 Task: Look for products in the category "Cereal" with strawberry flavor.
Action: Mouse moved to (838, 305)
Screenshot: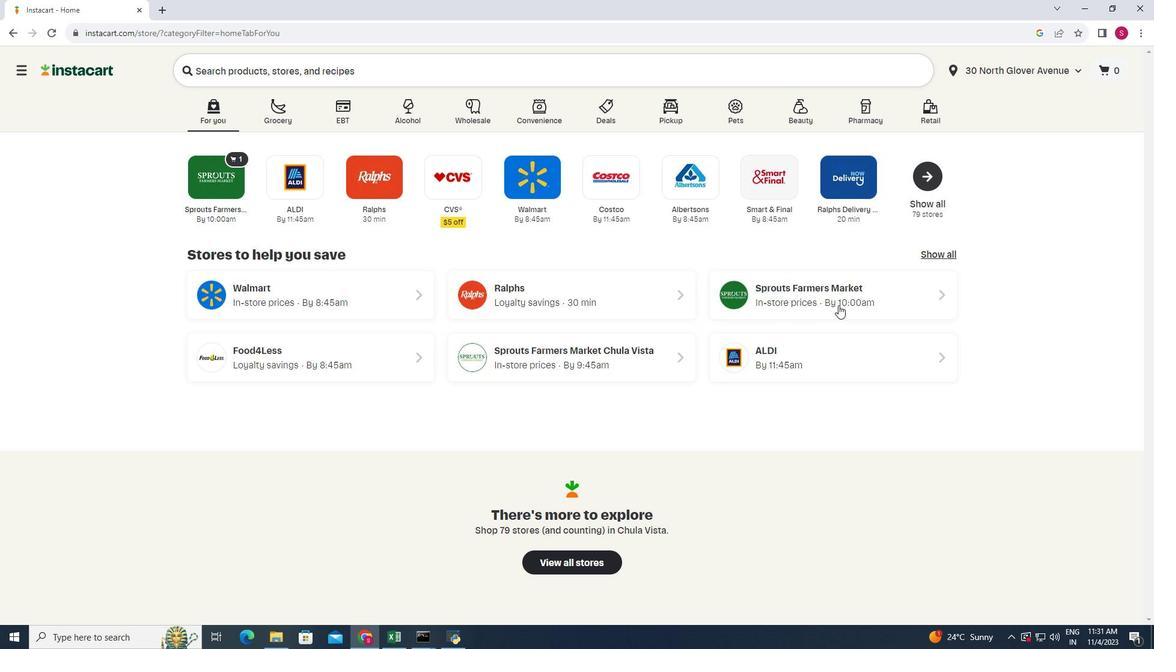 
Action: Mouse pressed left at (838, 305)
Screenshot: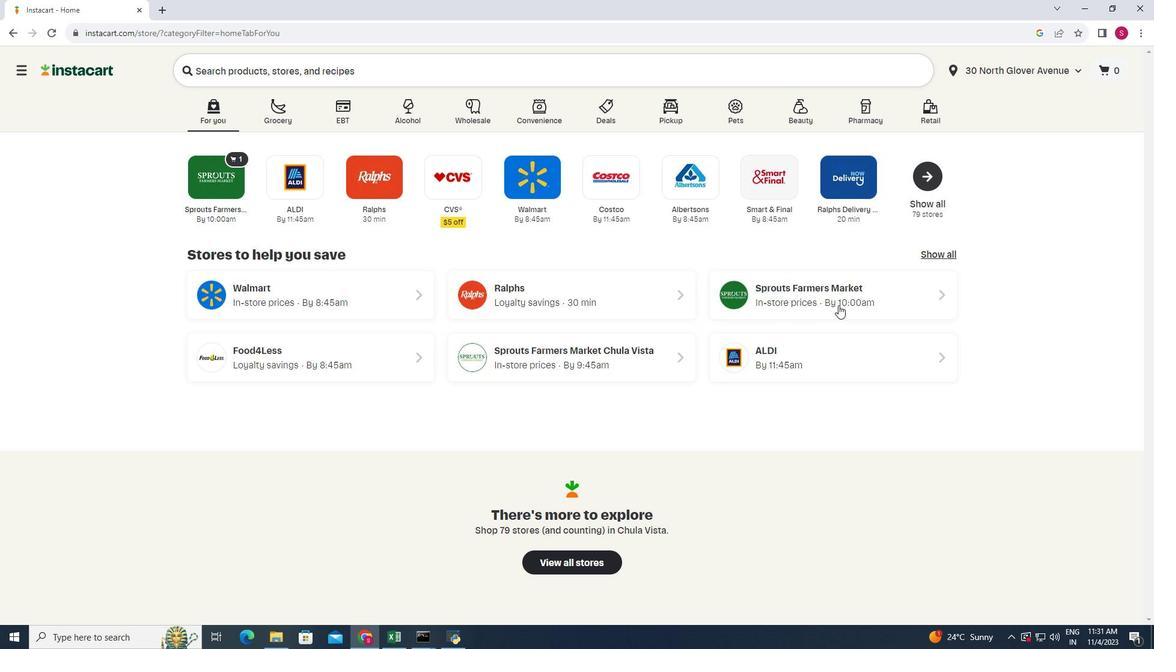 
Action: Mouse moved to (88, 360)
Screenshot: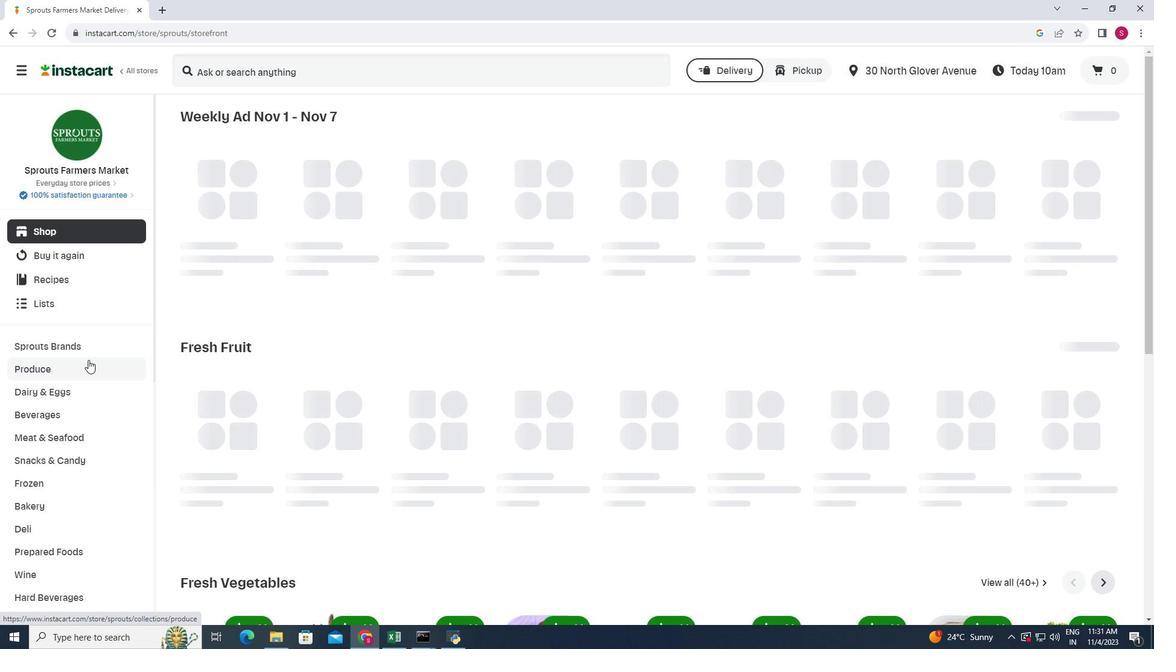 
Action: Mouse scrolled (88, 359) with delta (0, 0)
Screenshot: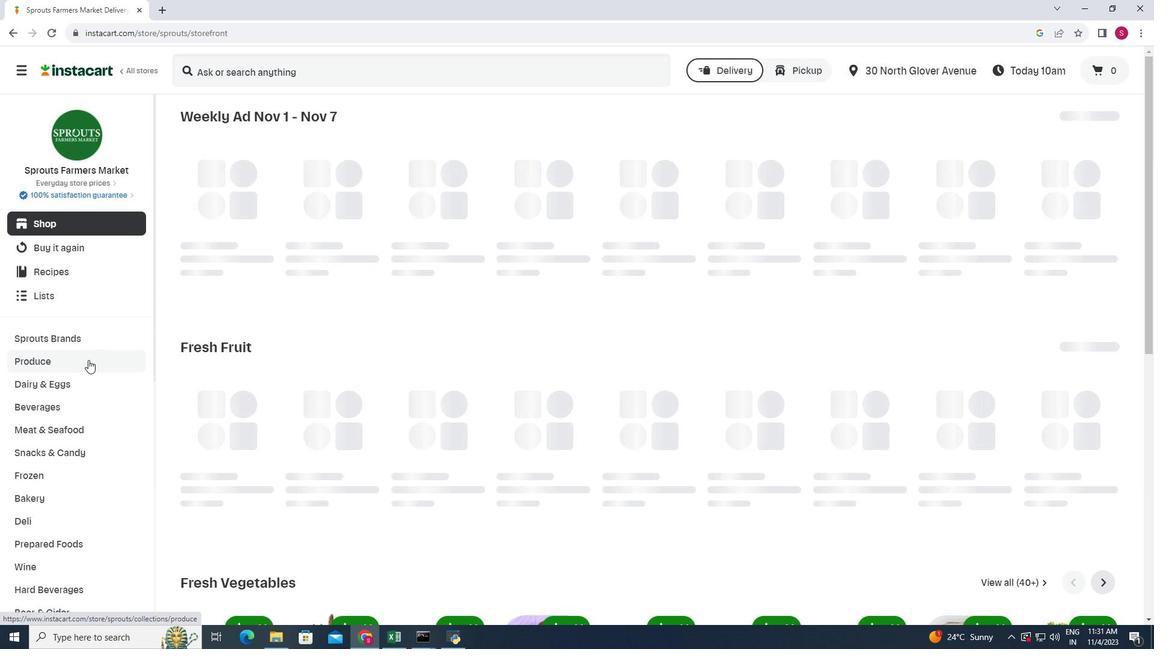 
Action: Mouse scrolled (88, 359) with delta (0, 0)
Screenshot: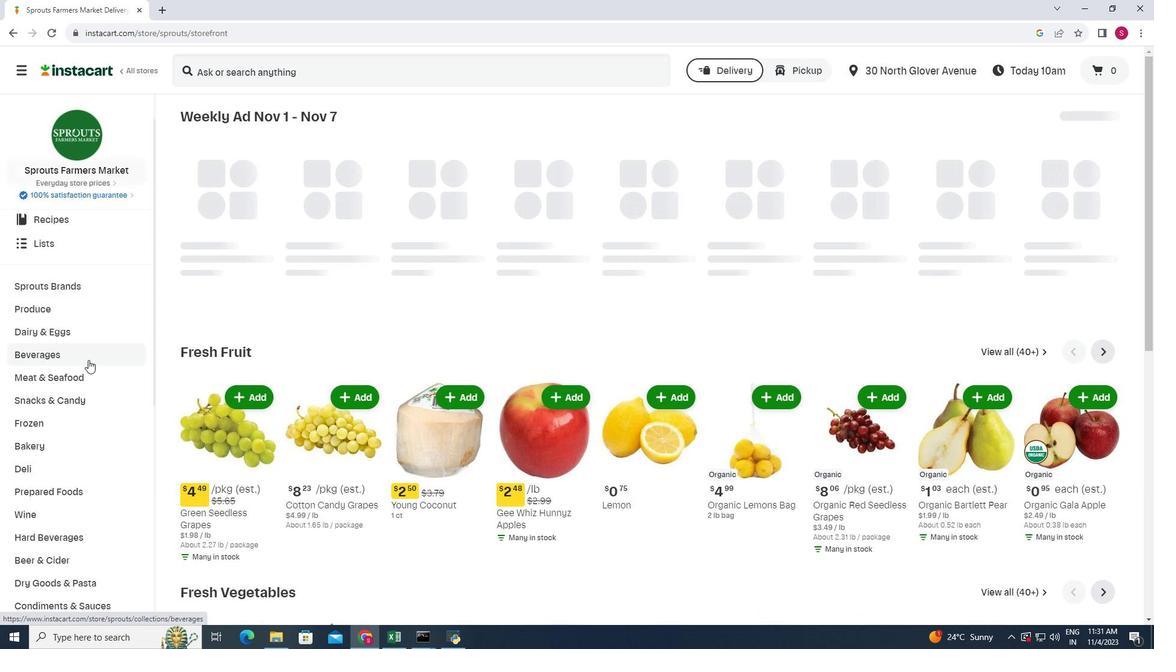 
Action: Mouse scrolled (88, 359) with delta (0, 0)
Screenshot: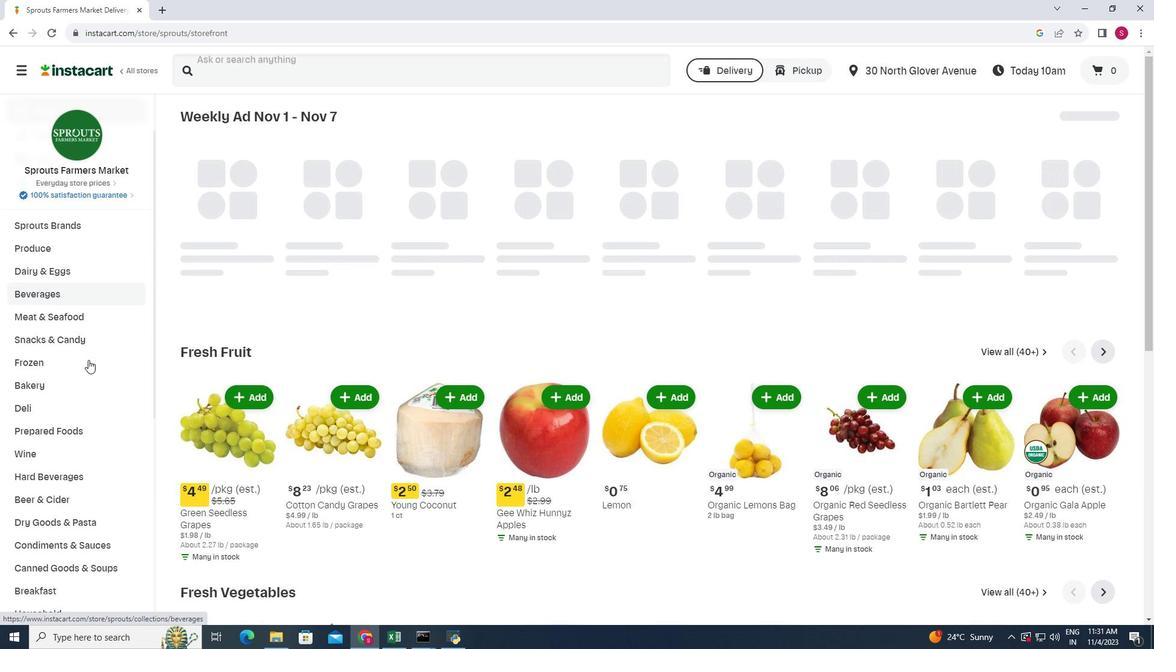 
Action: Mouse scrolled (88, 359) with delta (0, 0)
Screenshot: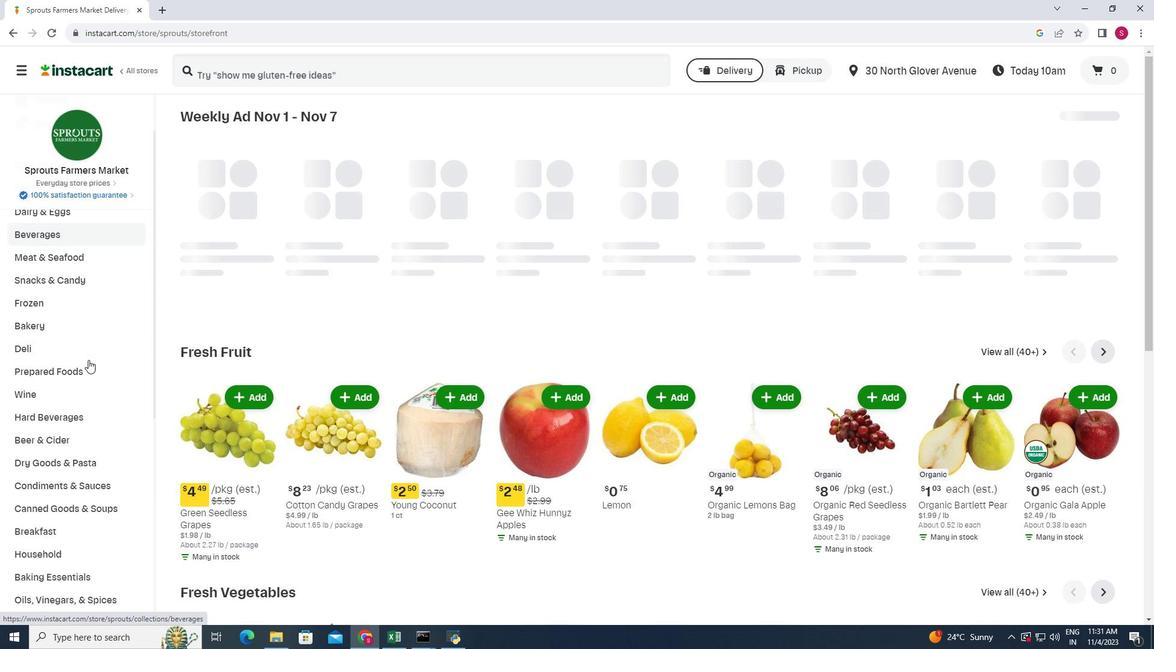 
Action: Mouse moved to (56, 472)
Screenshot: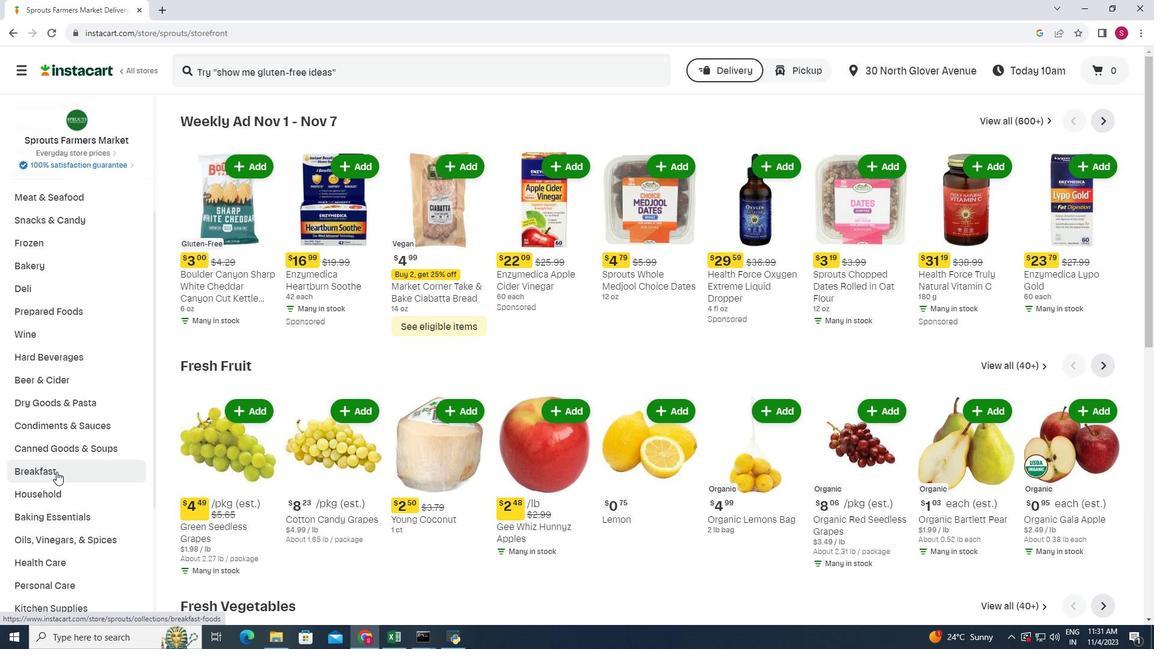 
Action: Mouse pressed left at (56, 472)
Screenshot: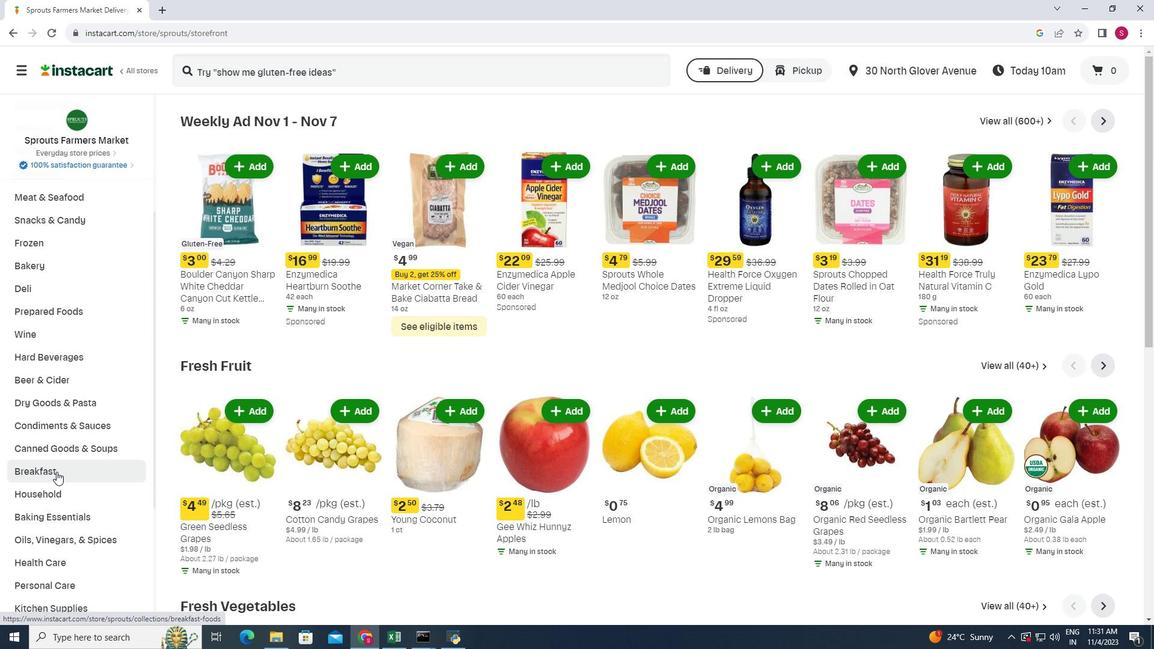 
Action: Mouse moved to (904, 149)
Screenshot: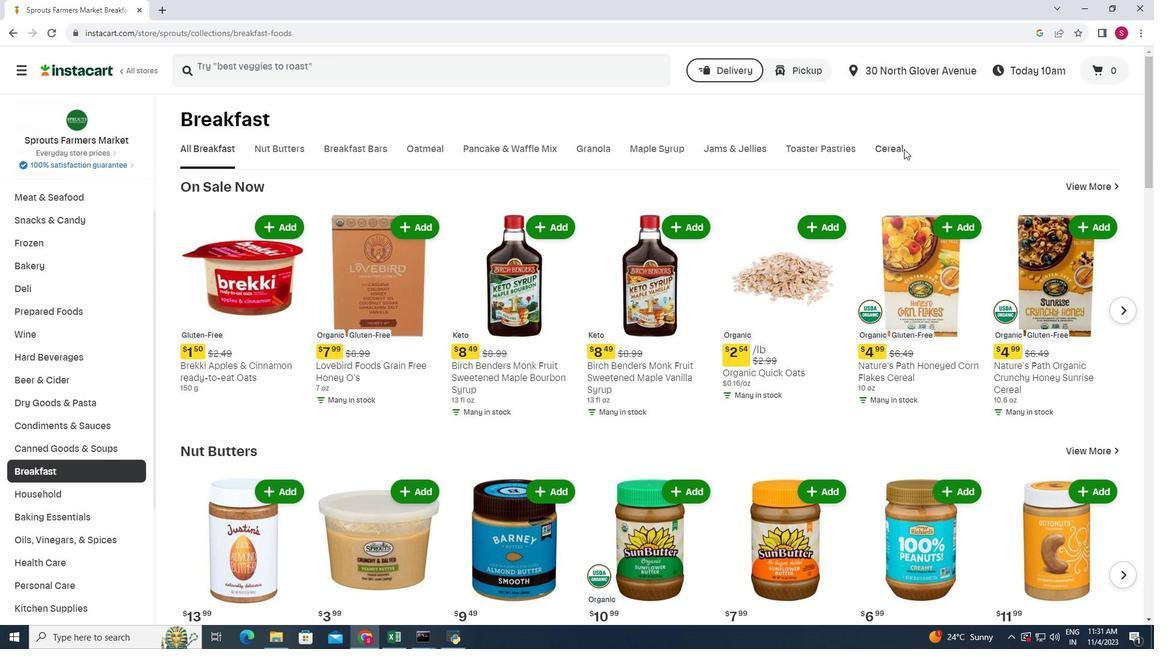 
Action: Mouse pressed left at (904, 149)
Screenshot: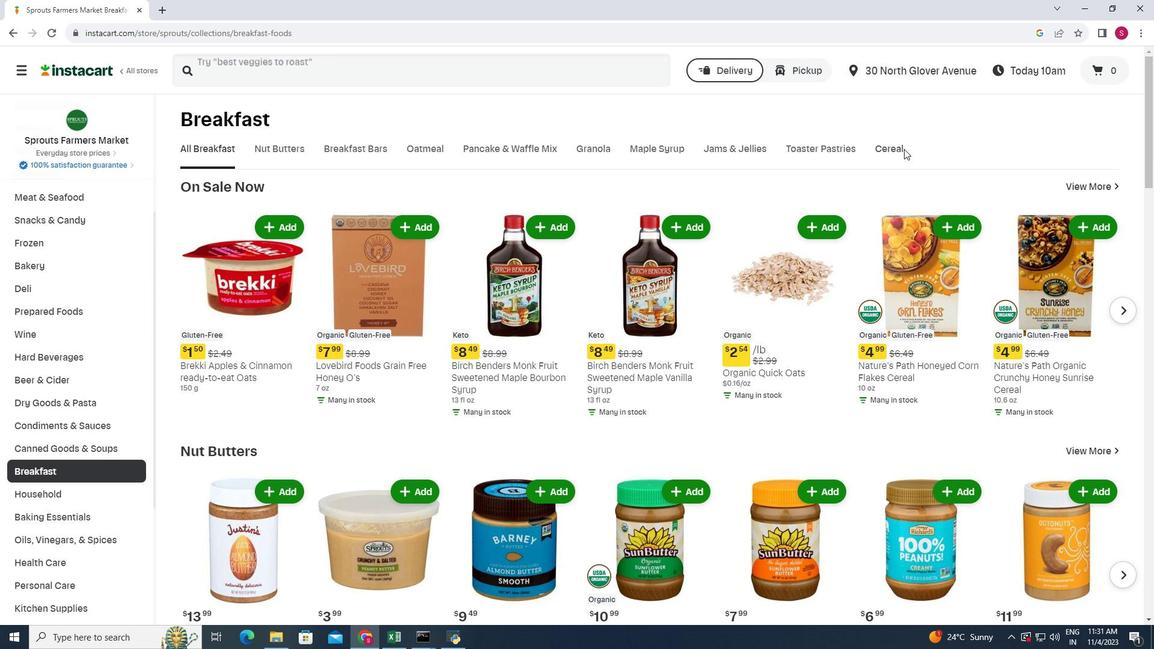 
Action: Mouse moved to (902, 150)
Screenshot: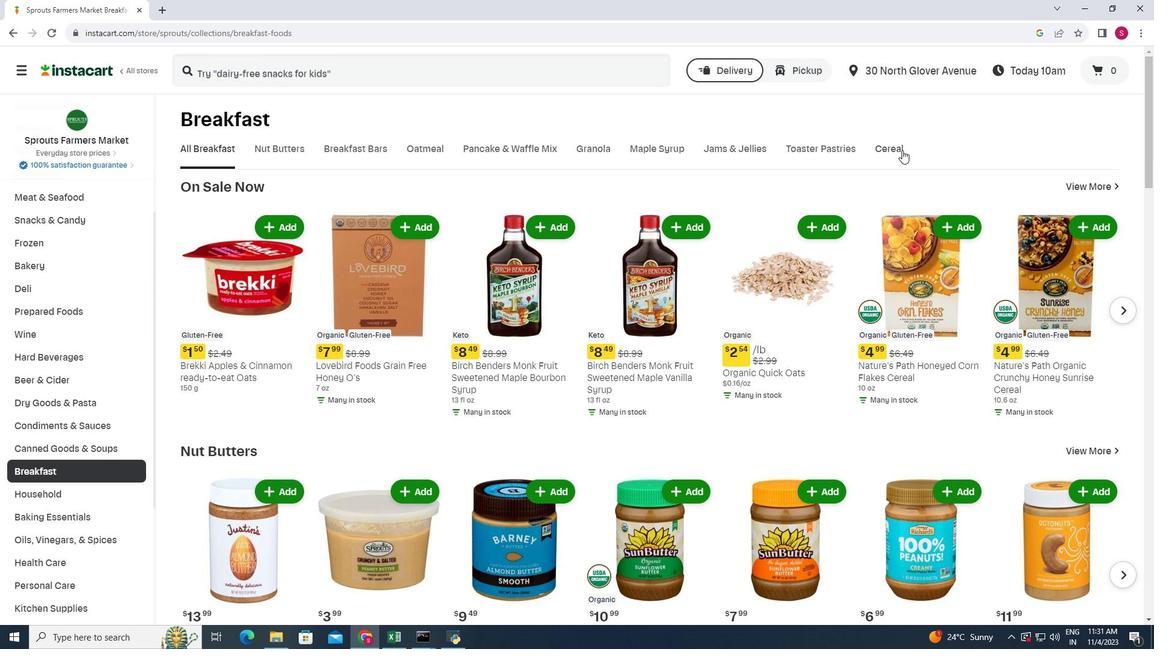 
Action: Mouse pressed left at (902, 150)
Screenshot: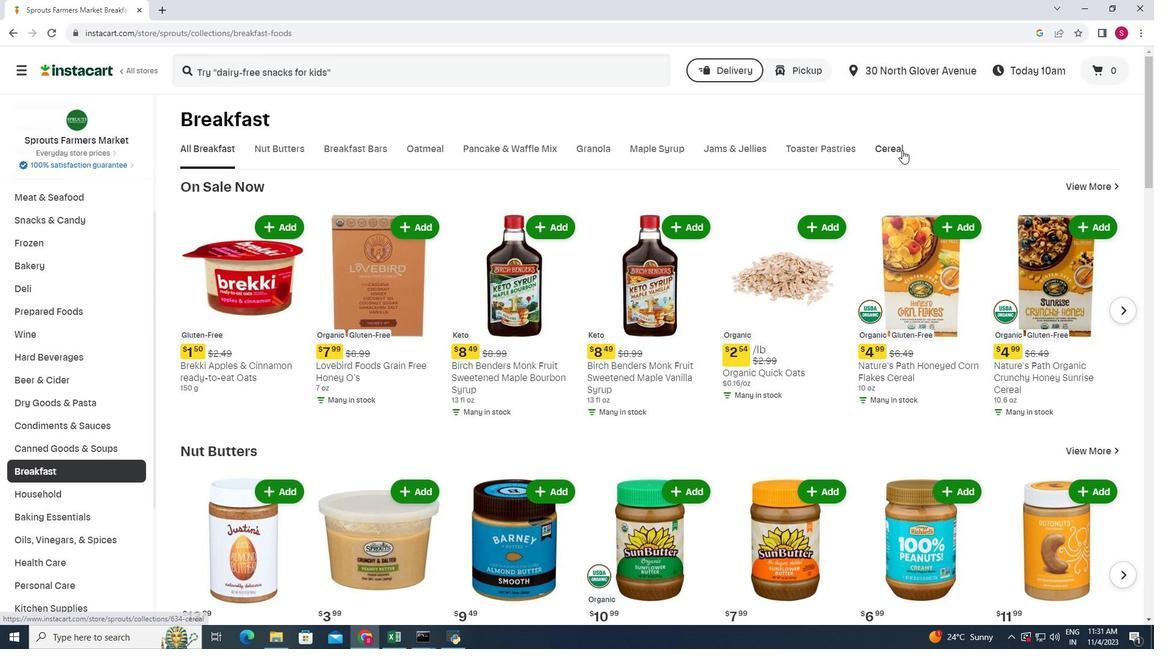 
Action: Mouse moved to (232, 188)
Screenshot: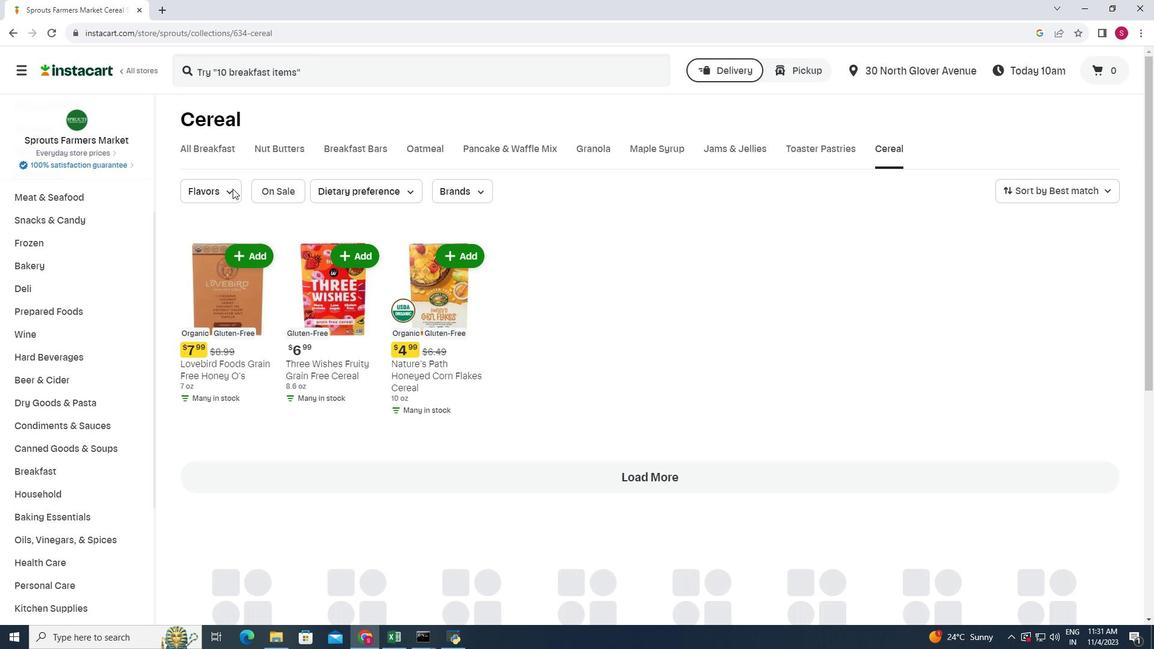 
Action: Mouse pressed left at (232, 188)
Screenshot: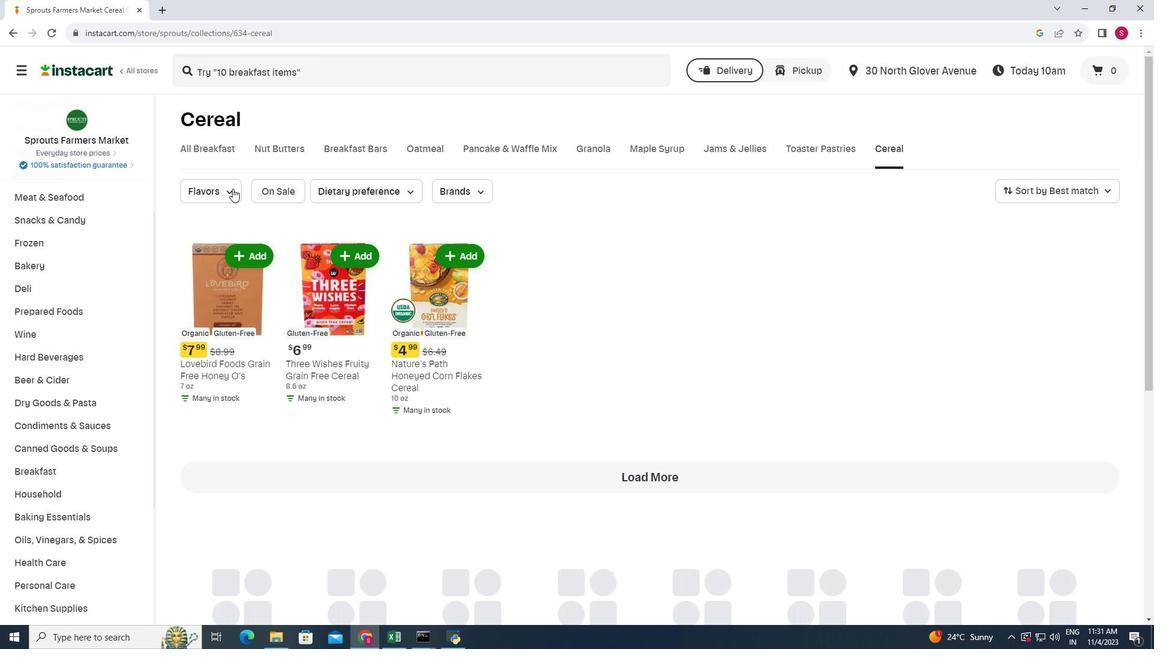 
Action: Mouse moved to (244, 239)
Screenshot: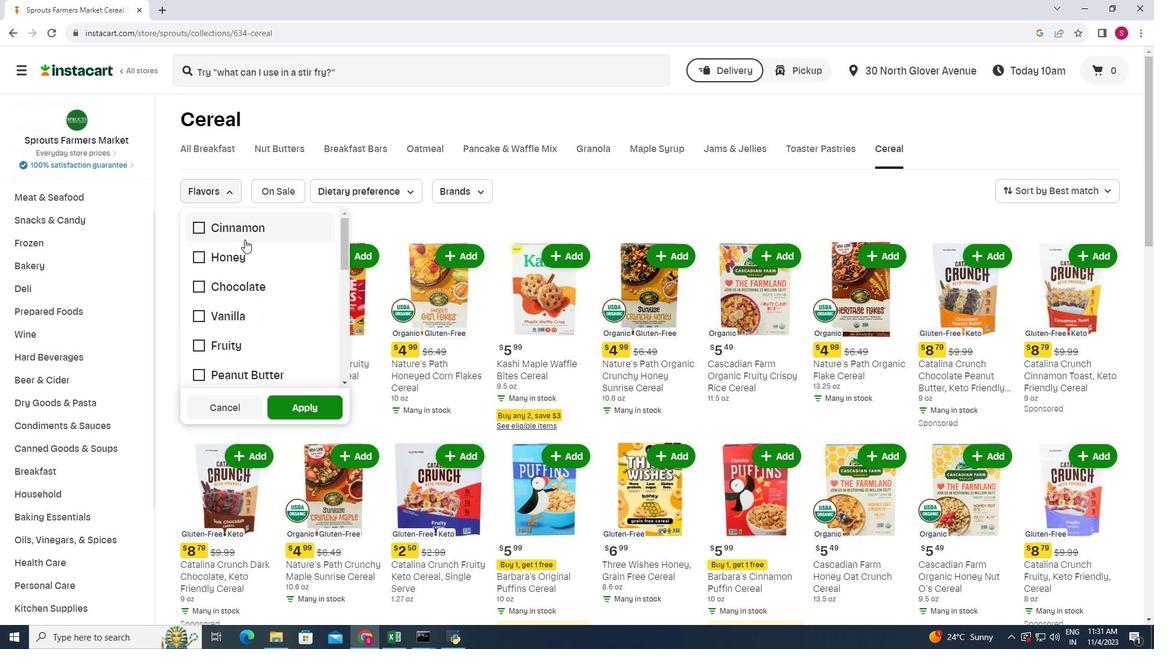 
Action: Mouse scrolled (244, 238) with delta (0, 0)
Screenshot: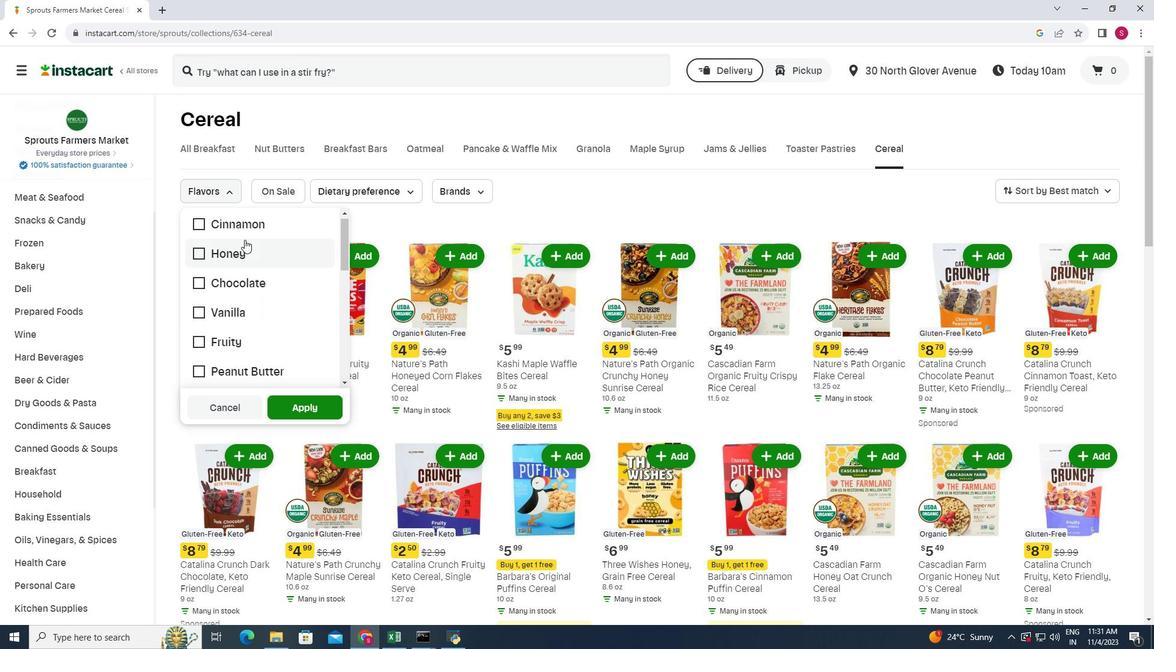 
Action: Mouse moved to (244, 241)
Screenshot: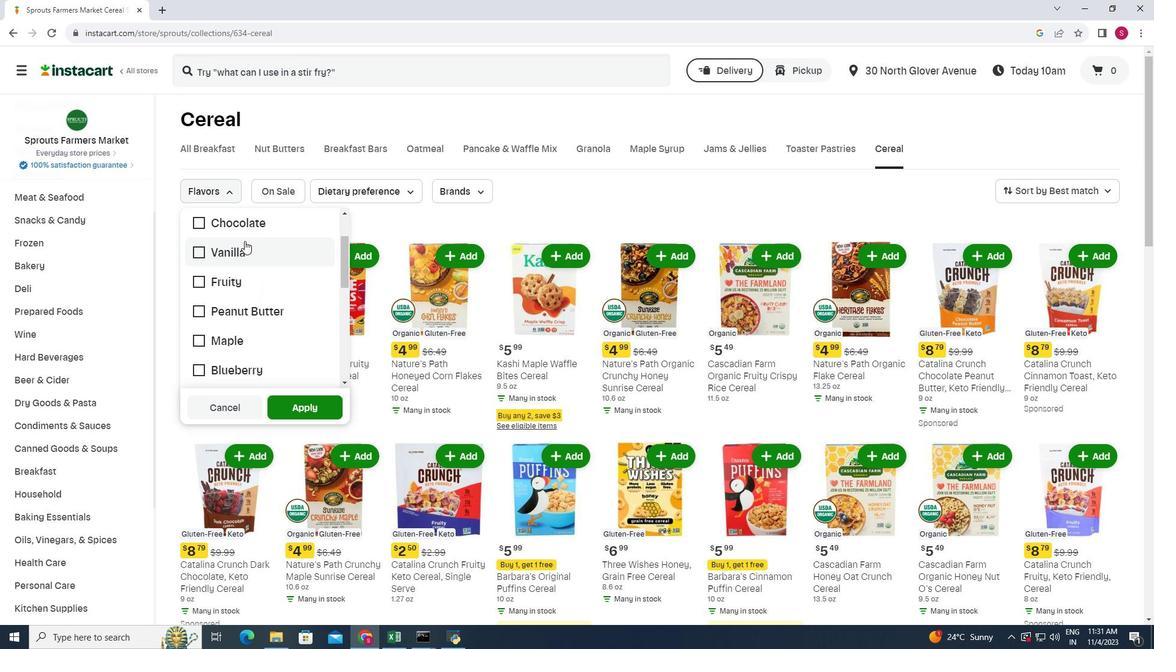 
Action: Mouse scrolled (244, 240) with delta (0, 0)
Screenshot: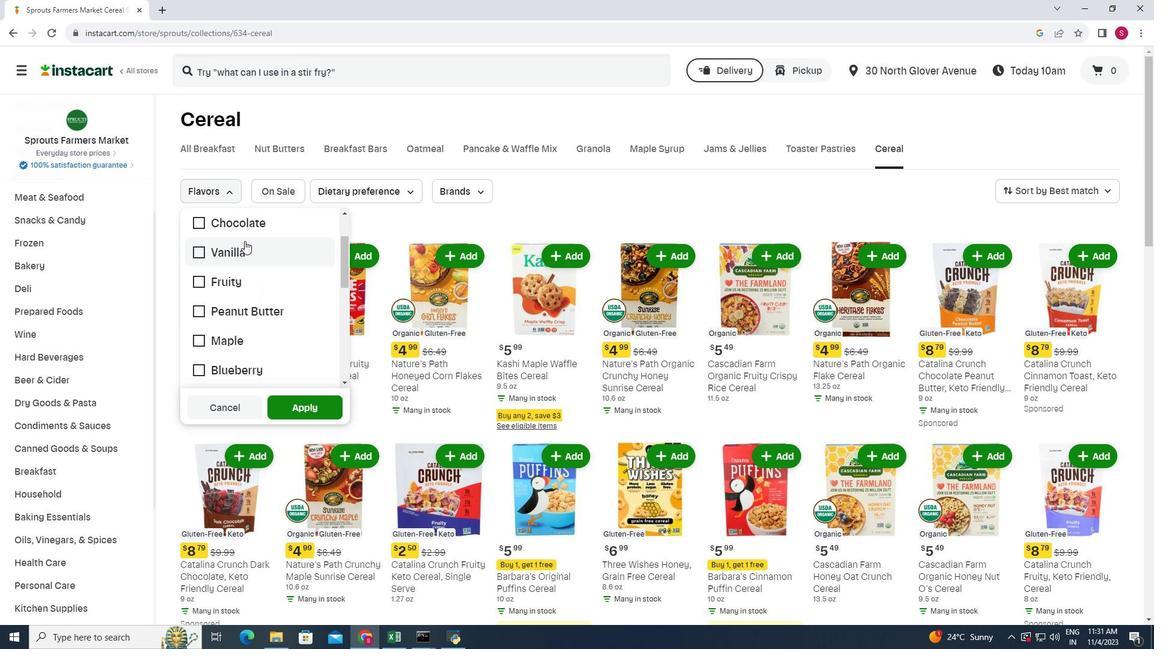 
Action: Mouse moved to (245, 241)
Screenshot: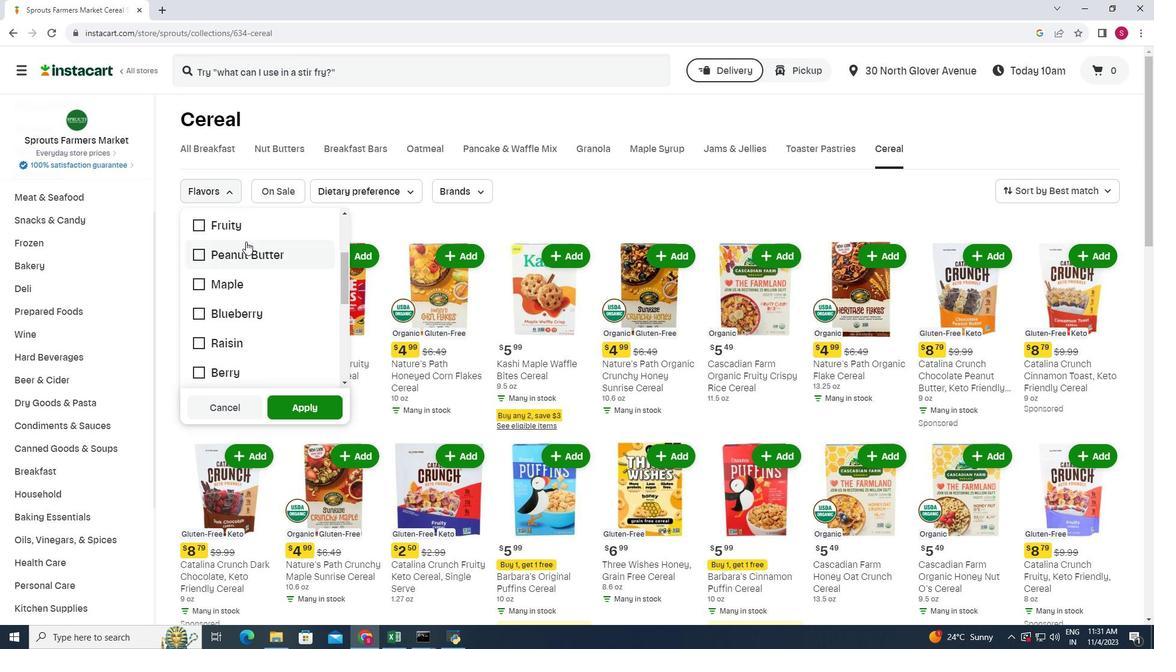 
Action: Mouse scrolled (245, 241) with delta (0, 0)
Screenshot: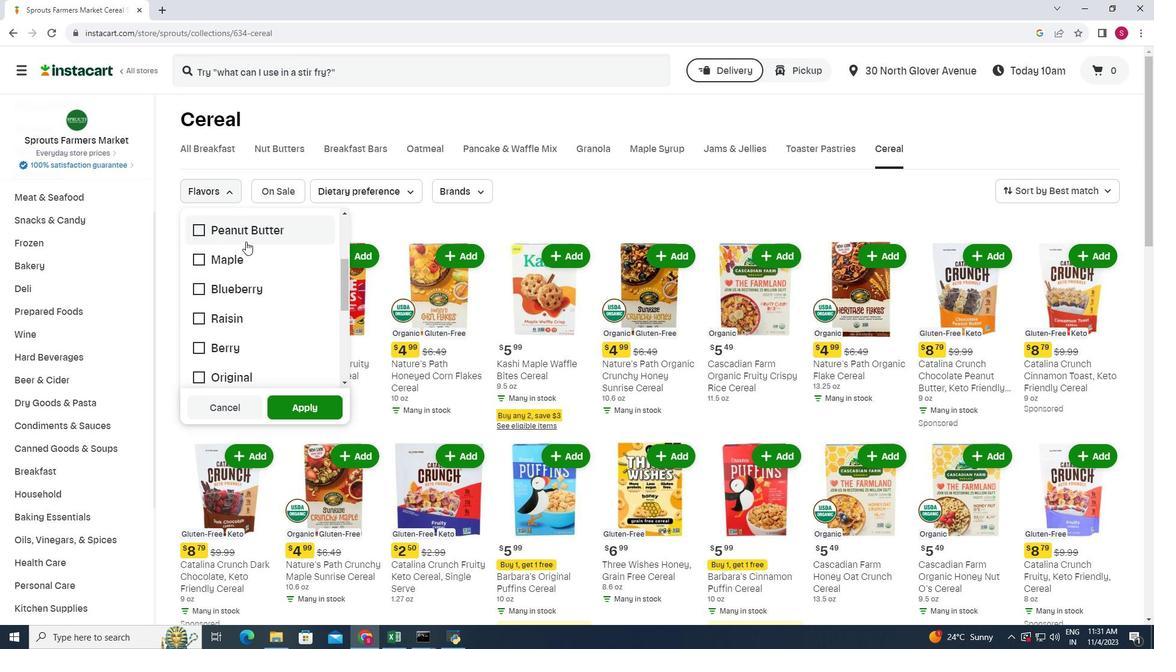 
Action: Mouse moved to (245, 242)
Screenshot: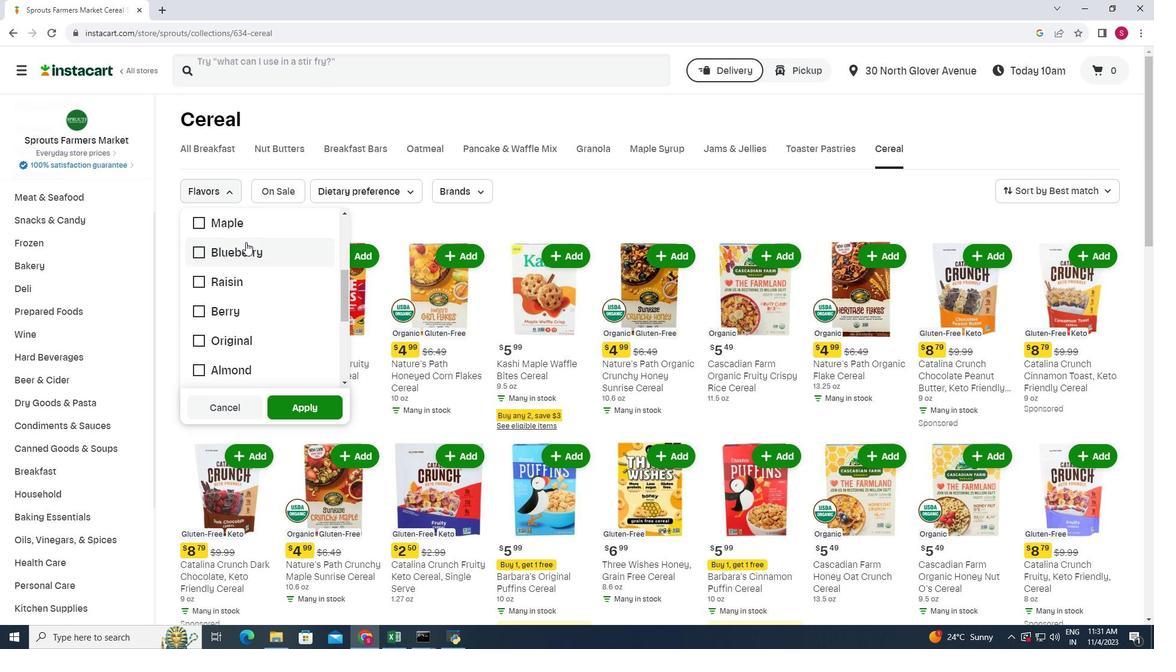 
Action: Mouse scrolled (245, 241) with delta (0, 0)
Screenshot: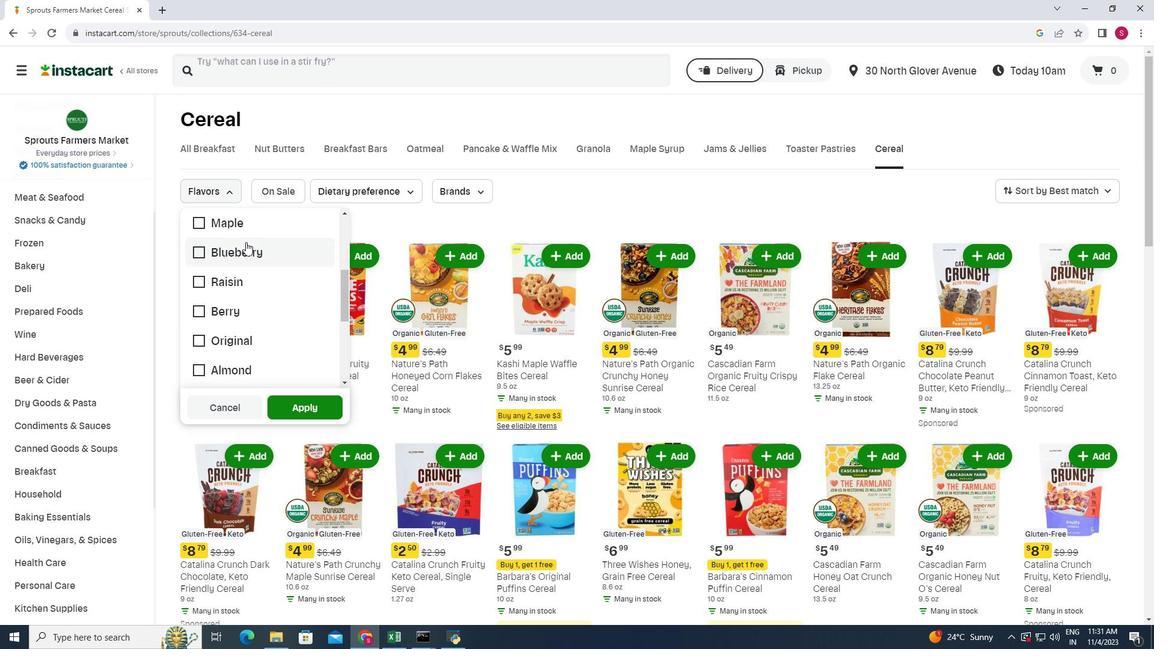 
Action: Mouse scrolled (245, 241) with delta (0, 0)
Screenshot: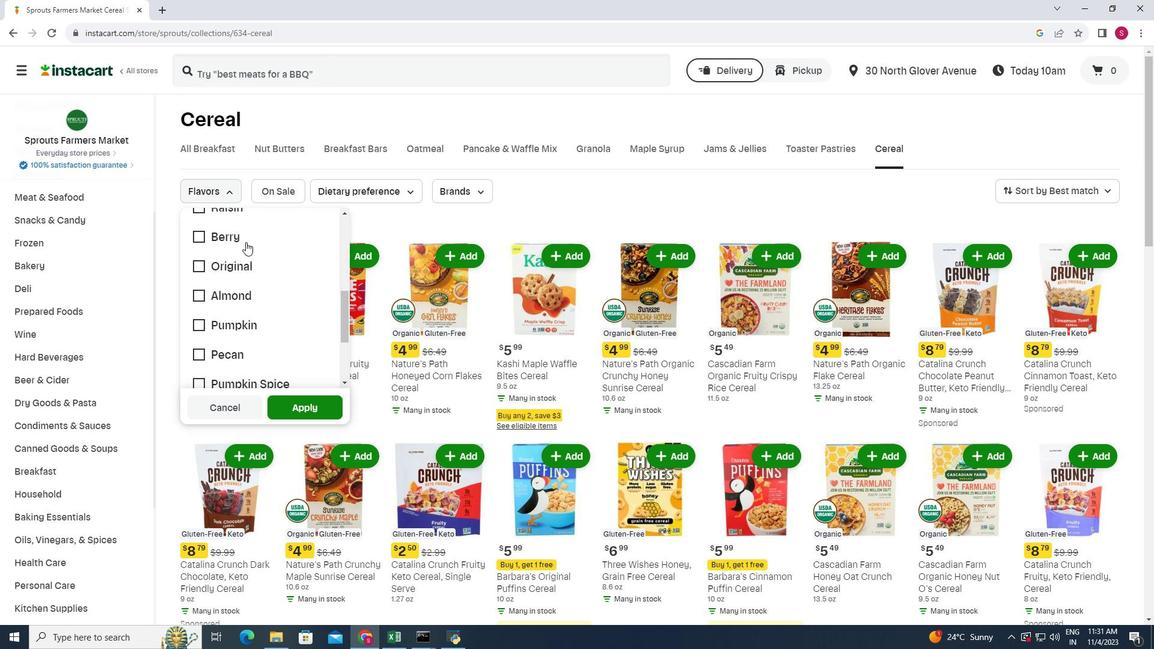 
Action: Mouse scrolled (245, 241) with delta (0, 0)
Screenshot: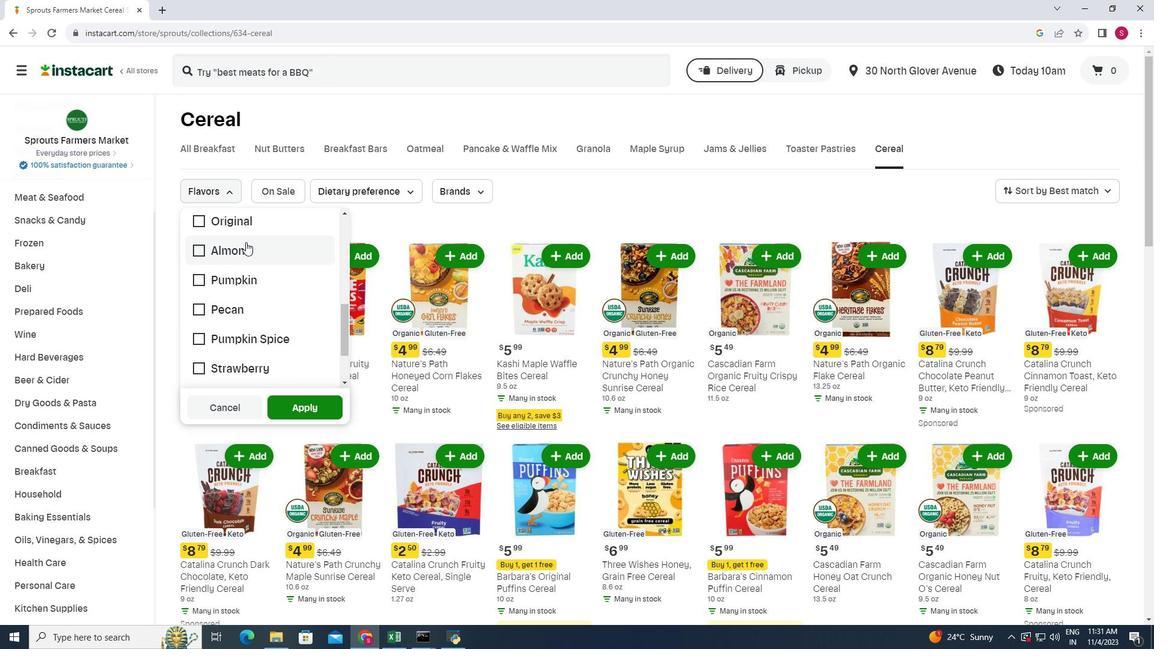 
Action: Mouse moved to (253, 305)
Screenshot: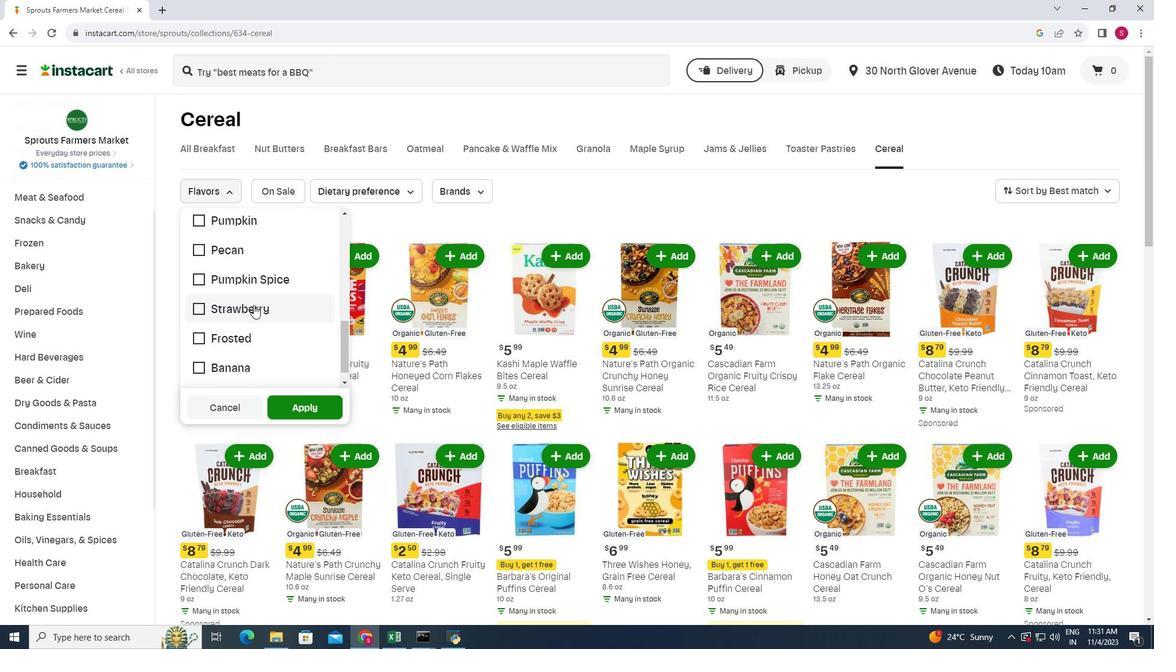 
Action: Mouse pressed left at (253, 305)
Screenshot: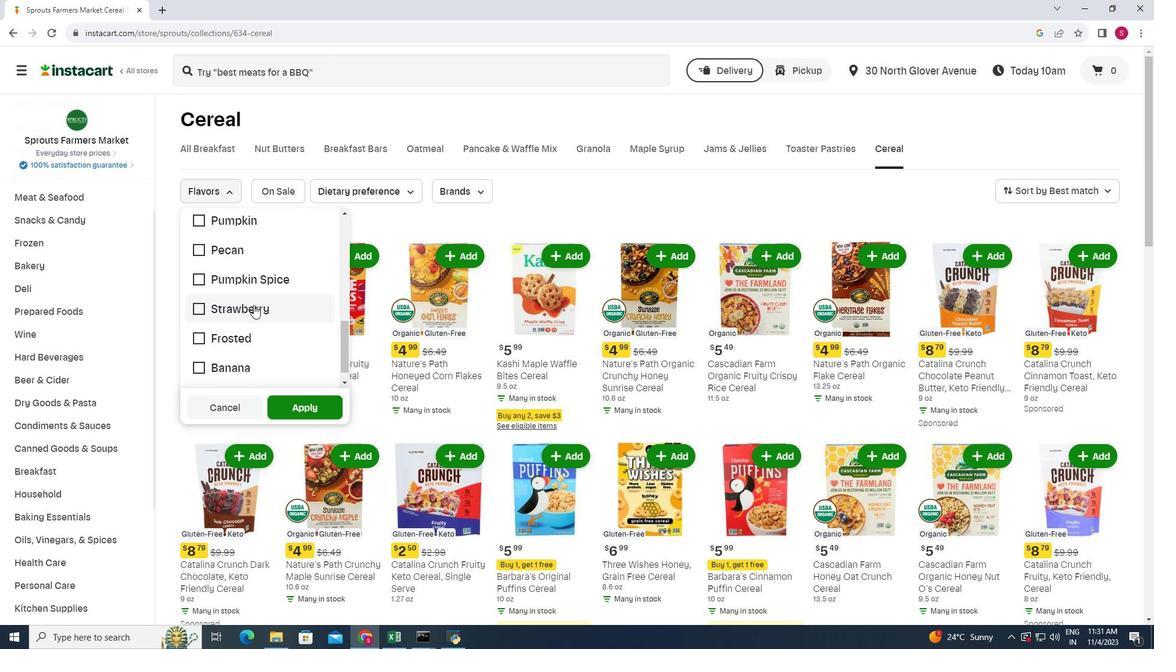 
Action: Mouse moved to (285, 404)
Screenshot: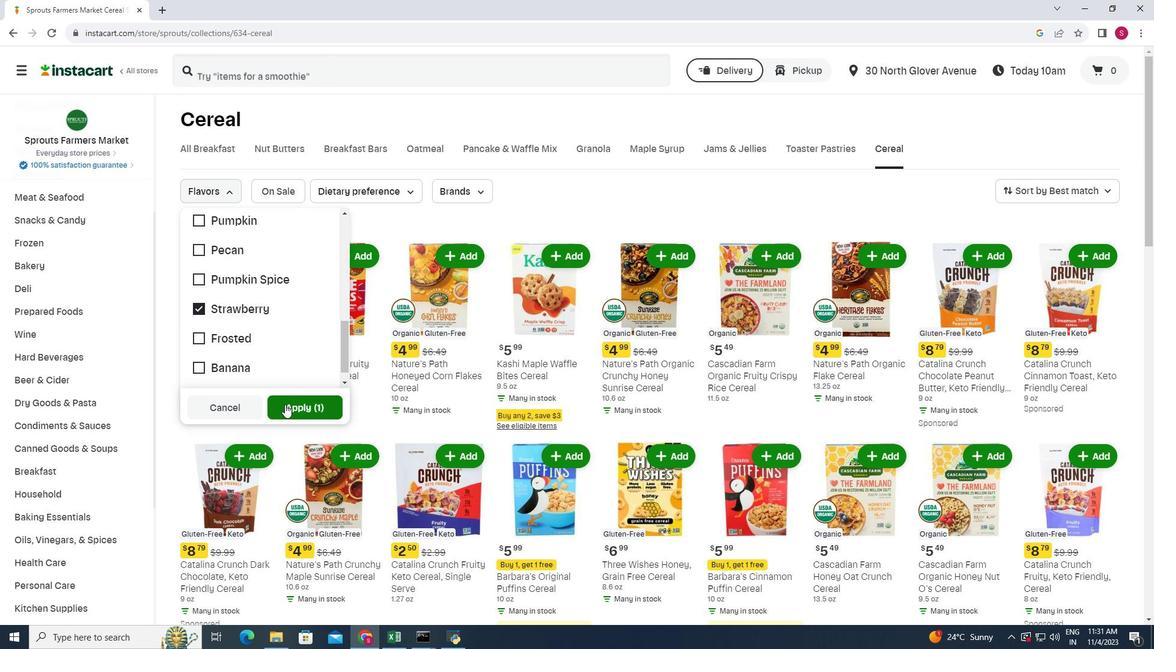 
Action: Mouse pressed left at (285, 404)
Screenshot: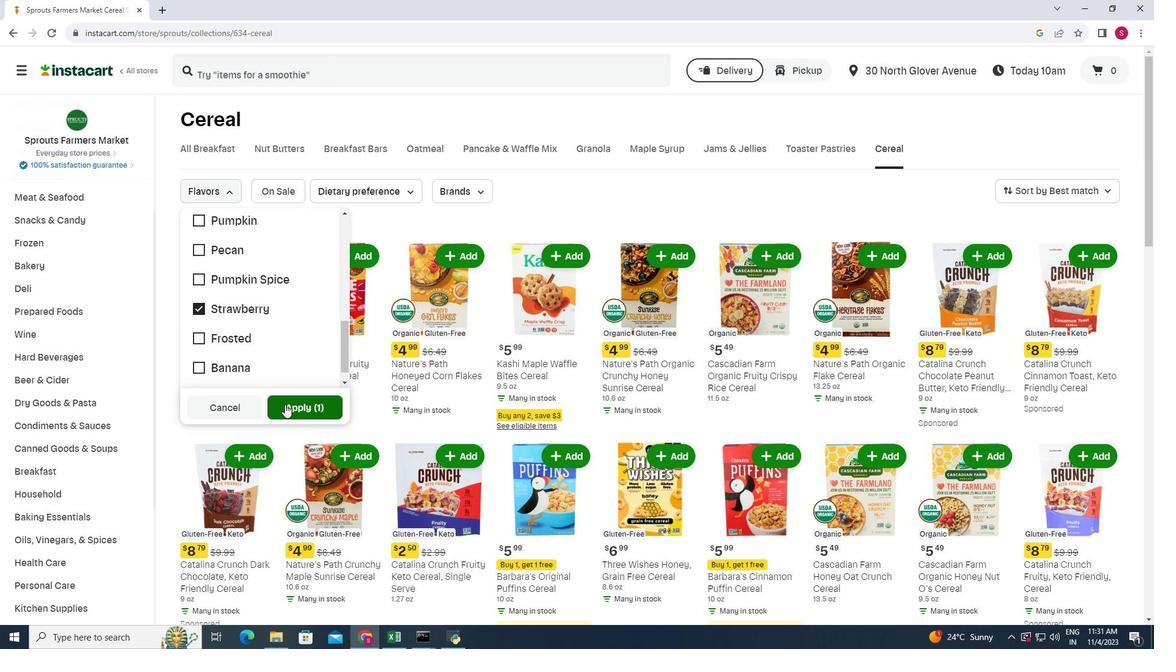 
Action: Mouse moved to (446, 368)
Screenshot: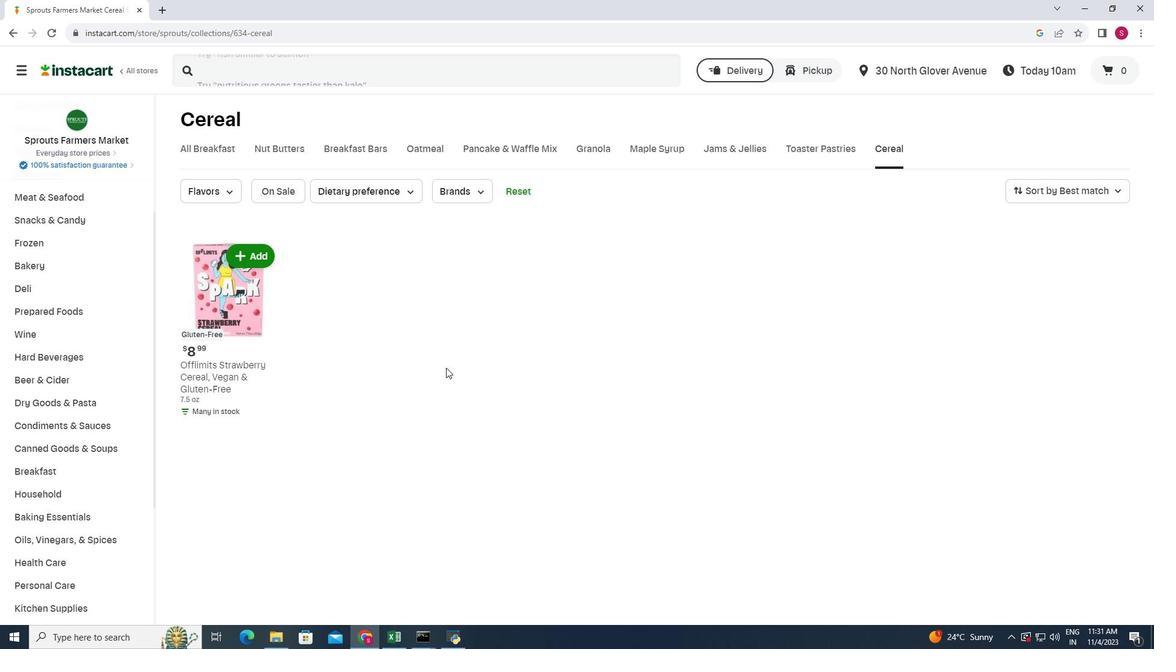 
